 Task: Create a section Code Catalysts and in the section, add a milestone Knowledge Management System Implementation in the project AgileHero
Action: Mouse scrolled (153, 570) with delta (0, 0)
Screenshot: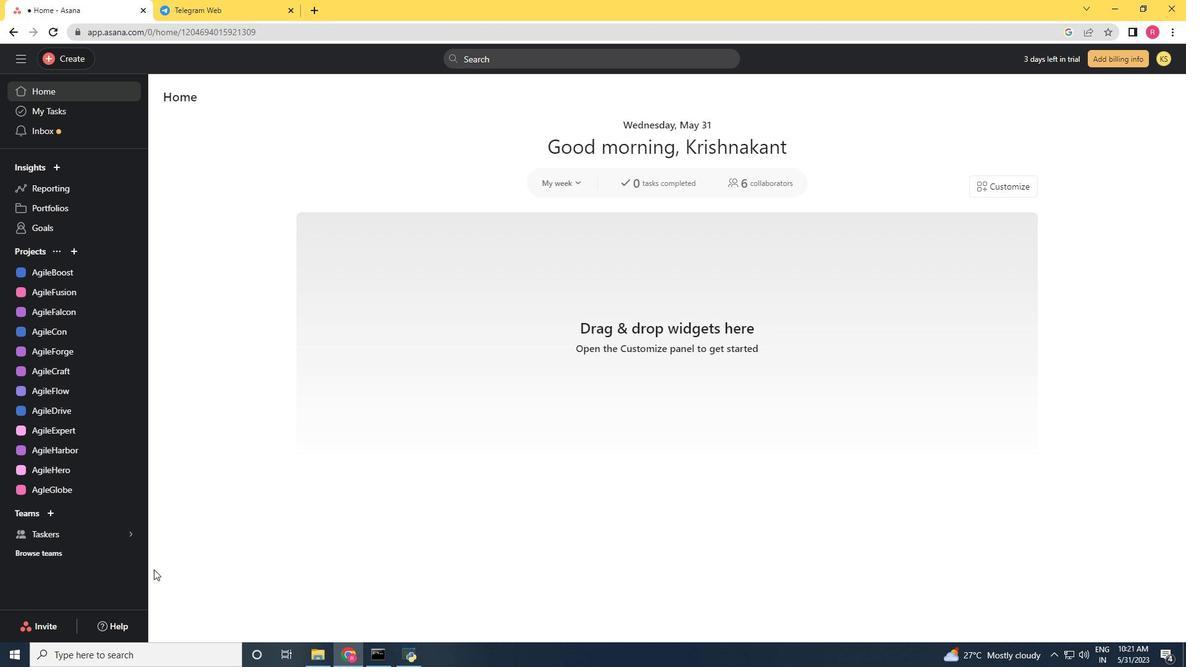 
Action: Mouse moved to (87, 473)
Screenshot: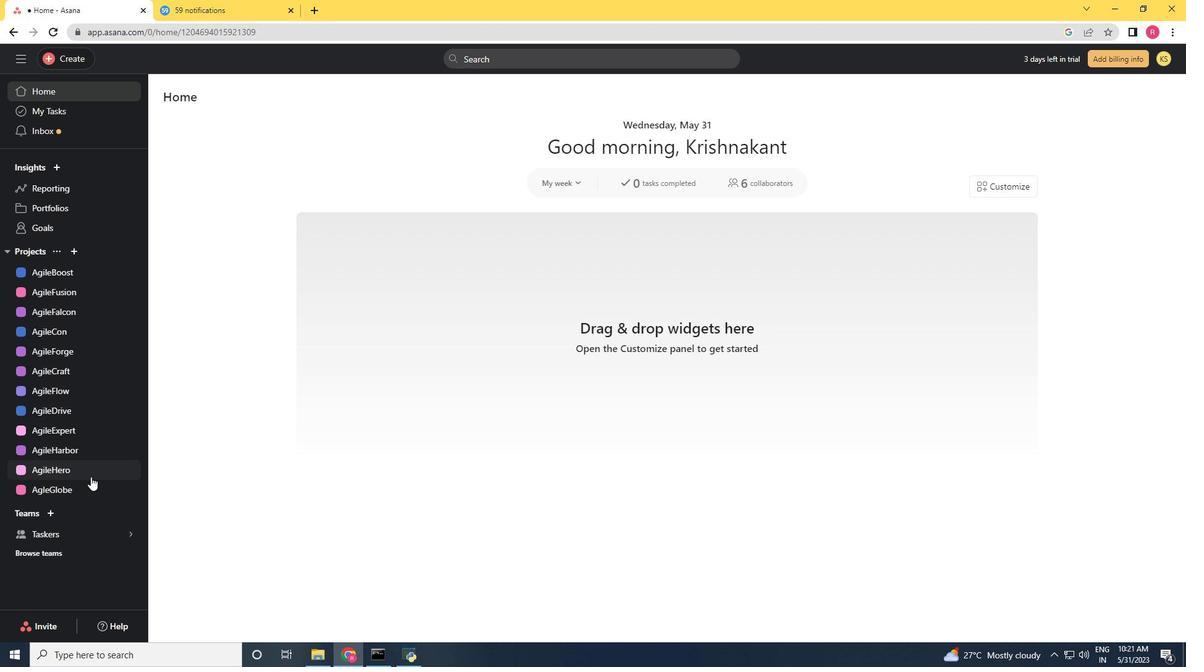 
Action: Mouse pressed left at (87, 473)
Screenshot: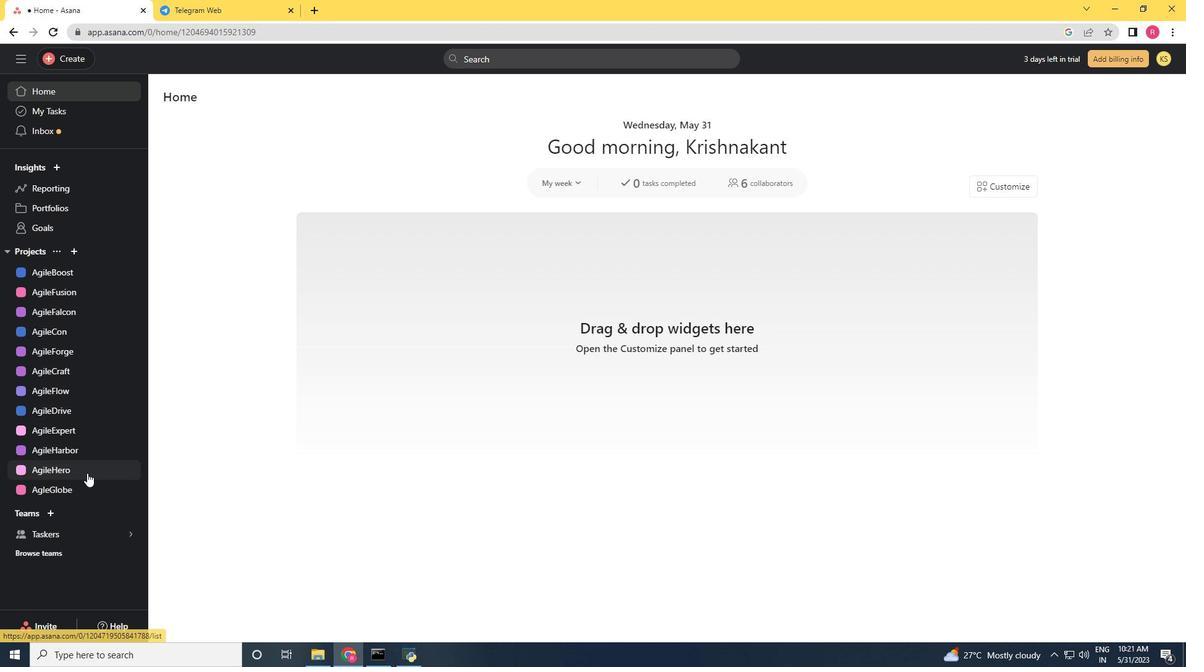 
Action: Mouse moved to (200, 498)
Screenshot: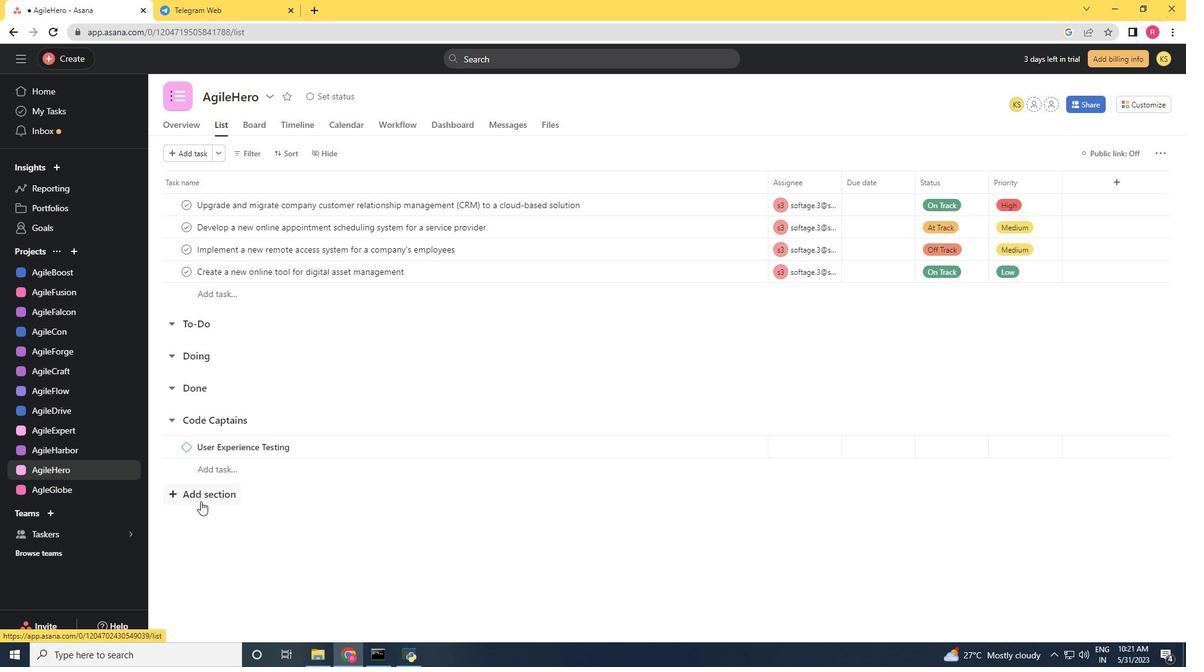 
Action: Mouse pressed left at (200, 498)
Screenshot: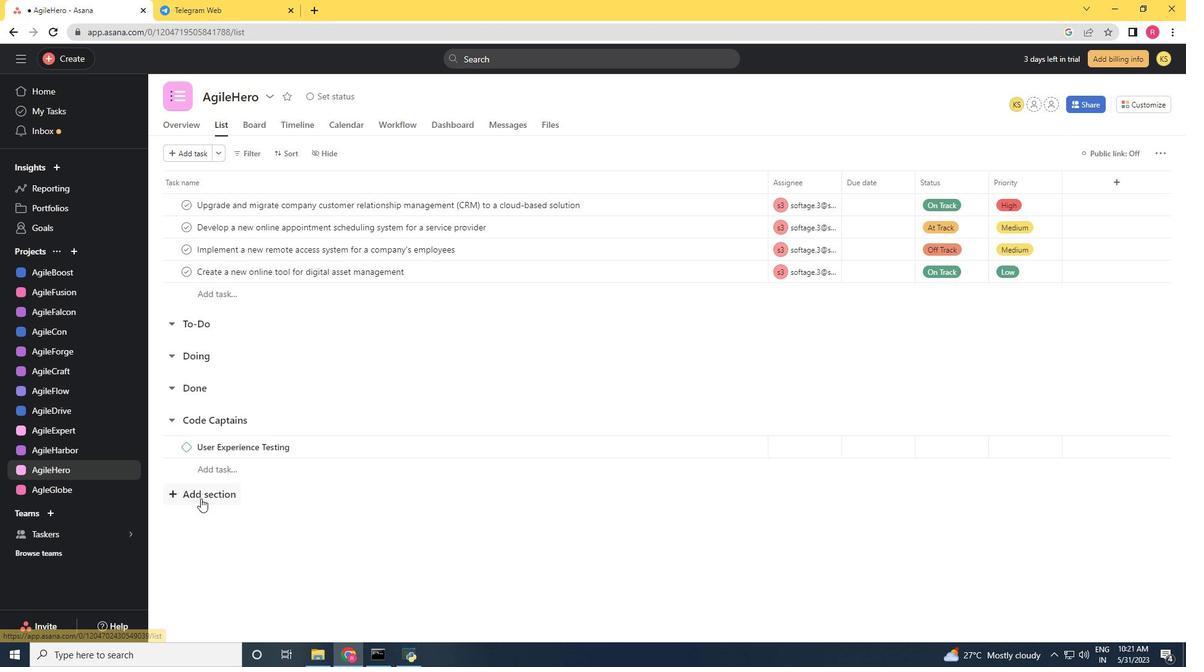 
Action: Key pressed <Key.shift>Code<Key.space><Key.shift>Catalysts<Key.space><Key.enter><Key.shift>Knowledge<Key.space><Key.shift>m<Key.backspace><Key.shift>Management<Key.space><Key.shift>System<Key.space><Key.shift>Implemet<Key.space><Key.backspace><Key.backspace><Key.backspace><Key.backspace>mentation<Key.space>
Screenshot: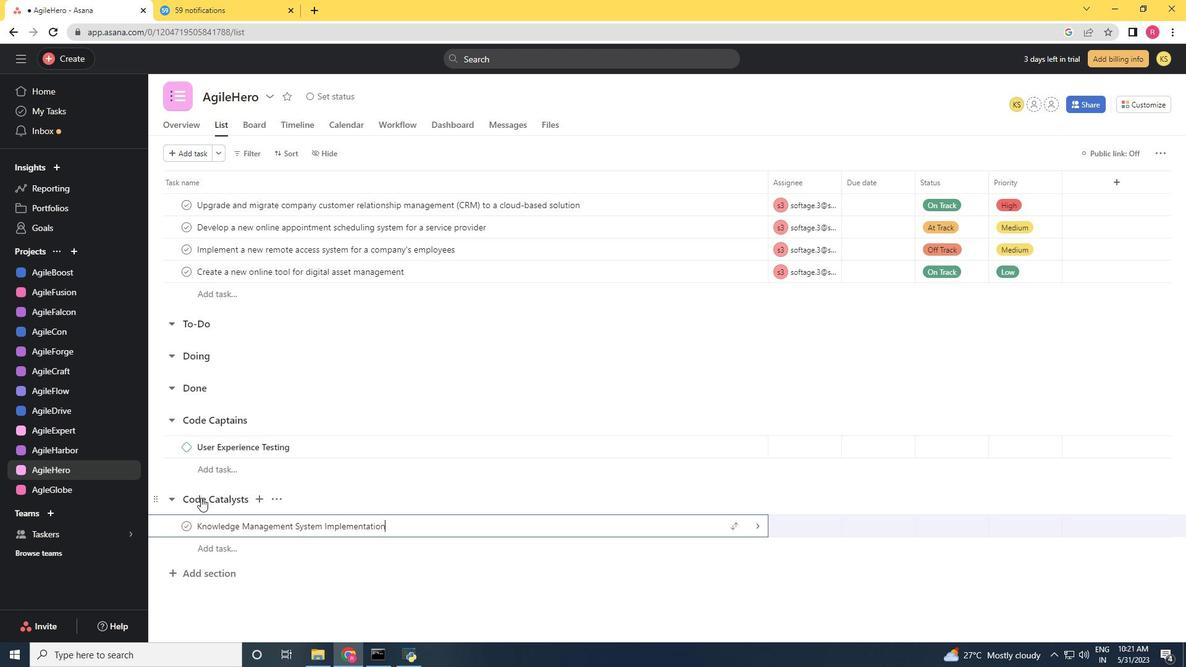 
Action: Mouse moved to (438, 509)
Screenshot: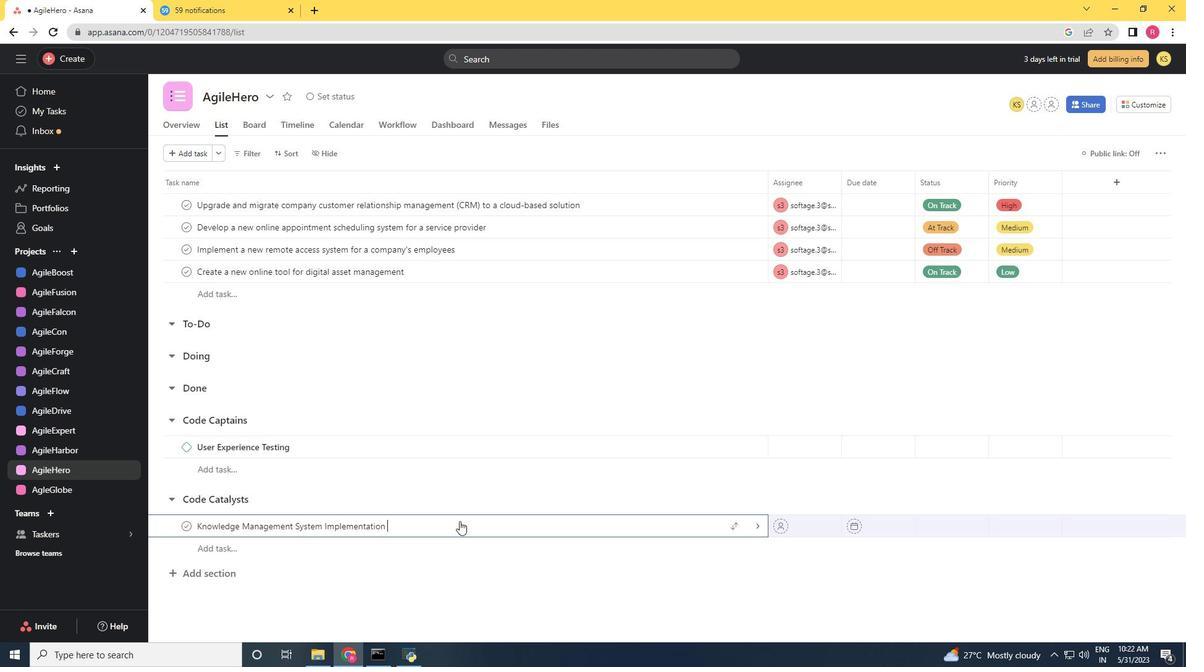 
Action: Mouse pressed right at (438, 509)
Screenshot: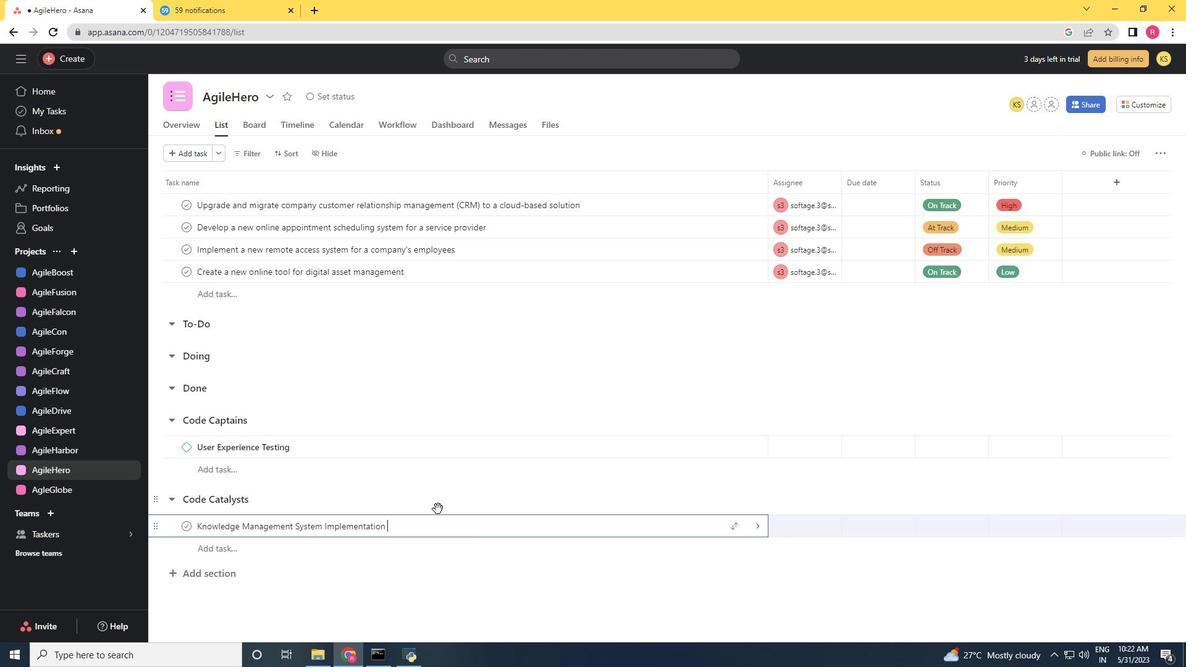 
Action: Mouse moved to (436, 520)
Screenshot: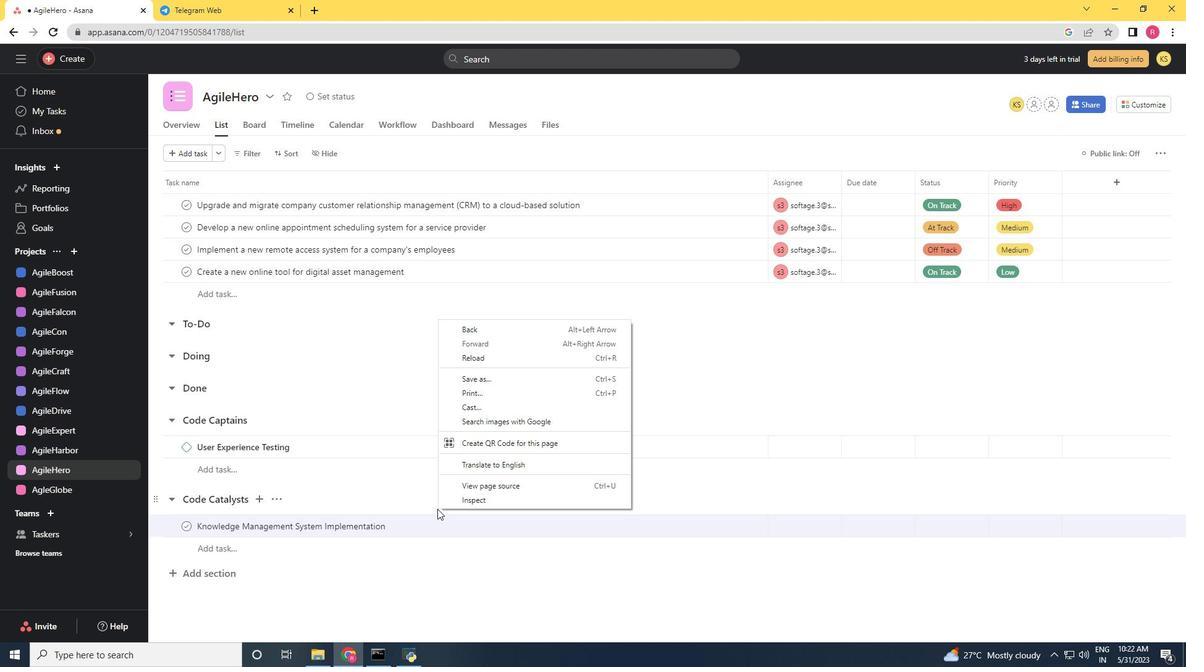 
Action: Mouse pressed left at (436, 520)
Screenshot: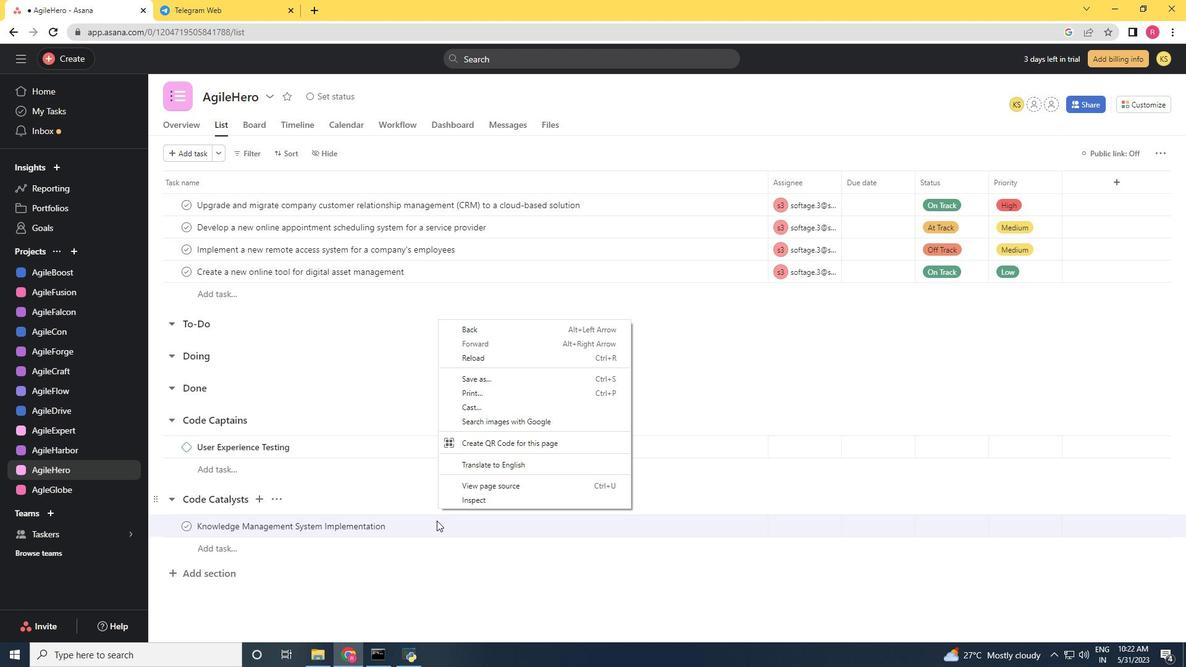 
Action: Mouse moved to (1138, 155)
Screenshot: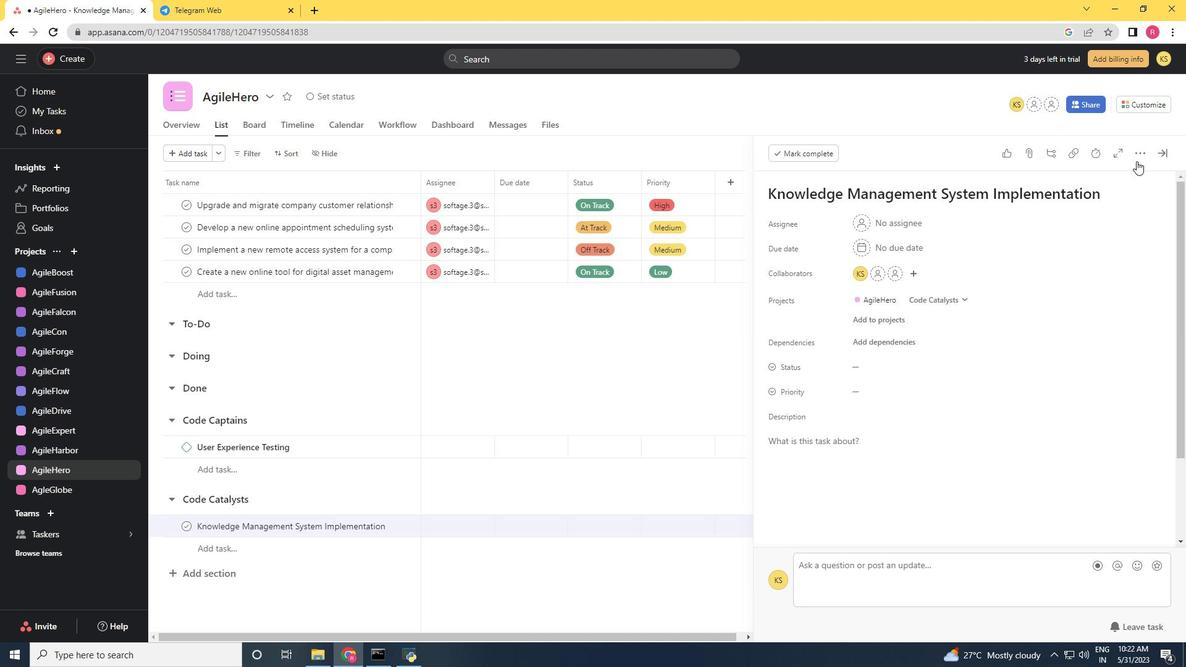 
Action: Mouse pressed left at (1138, 155)
Screenshot: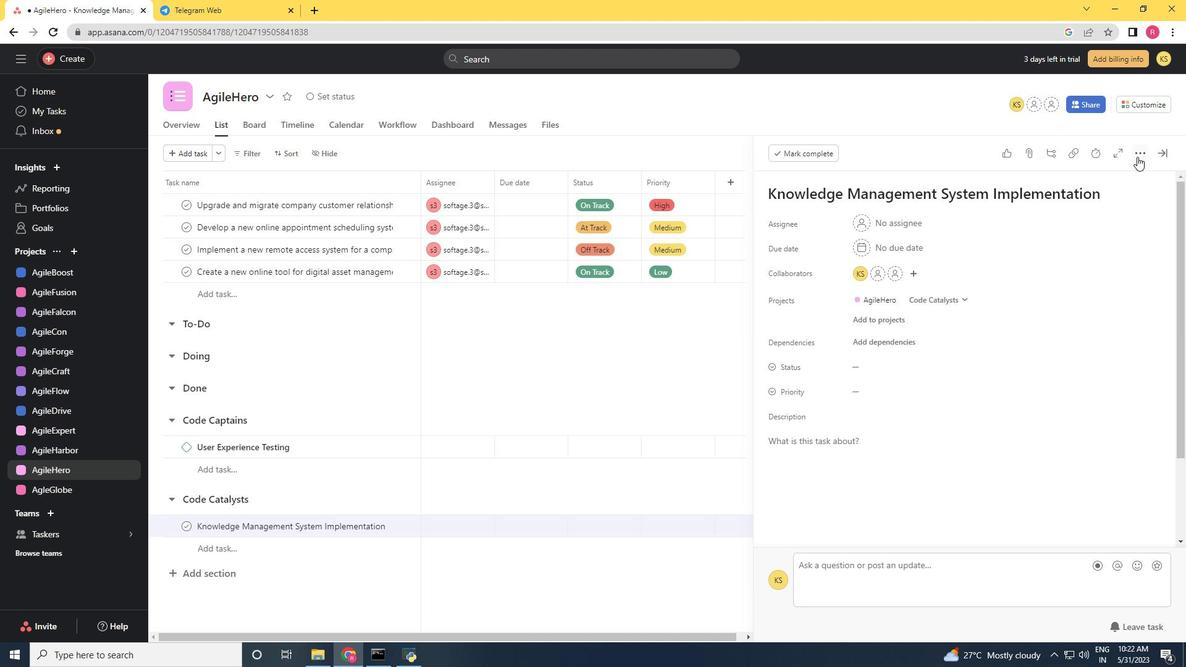 
Action: Mouse moved to (1096, 202)
Screenshot: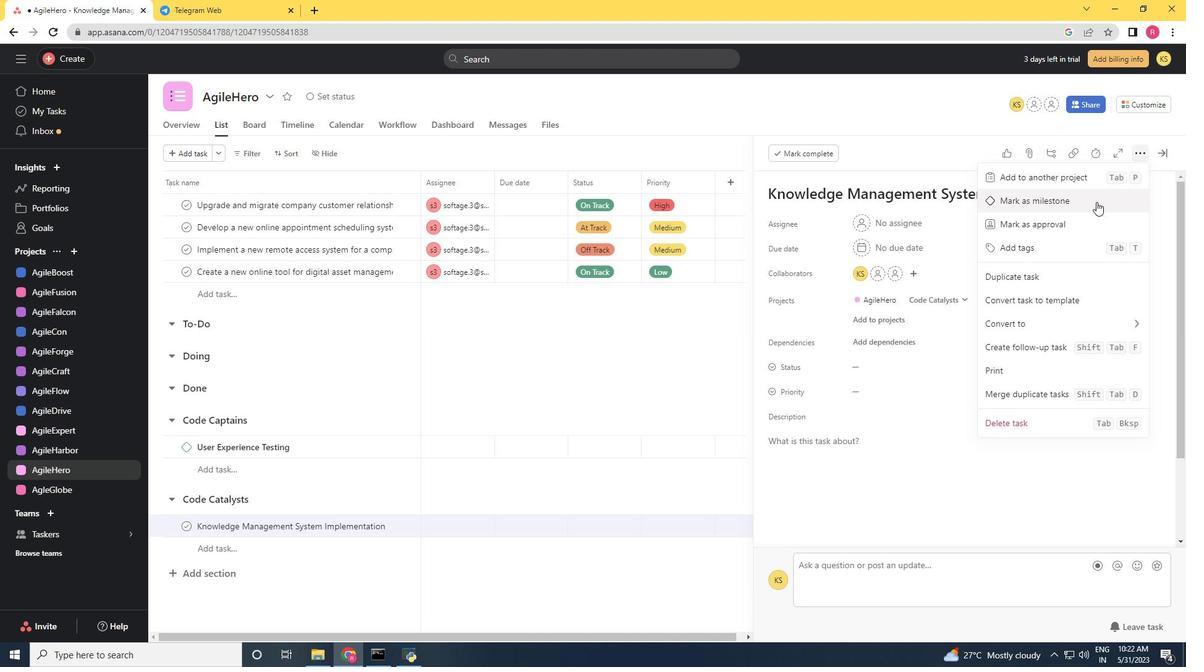 
Action: Mouse pressed left at (1096, 202)
Screenshot: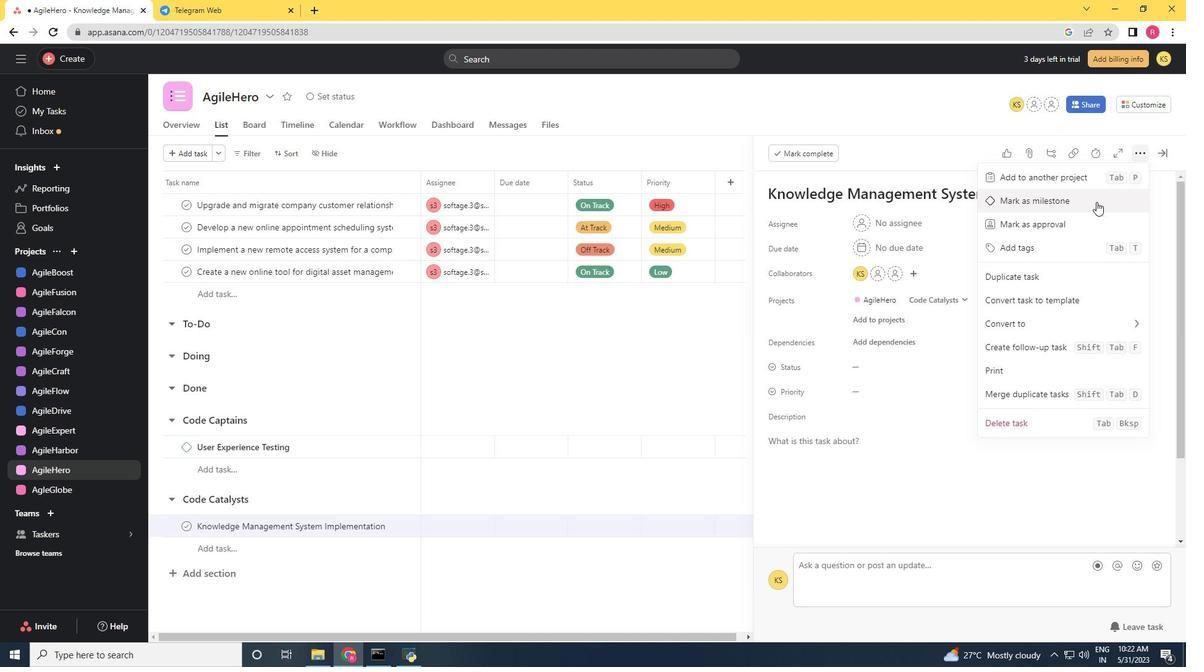 
Action: Mouse moved to (1167, 156)
Screenshot: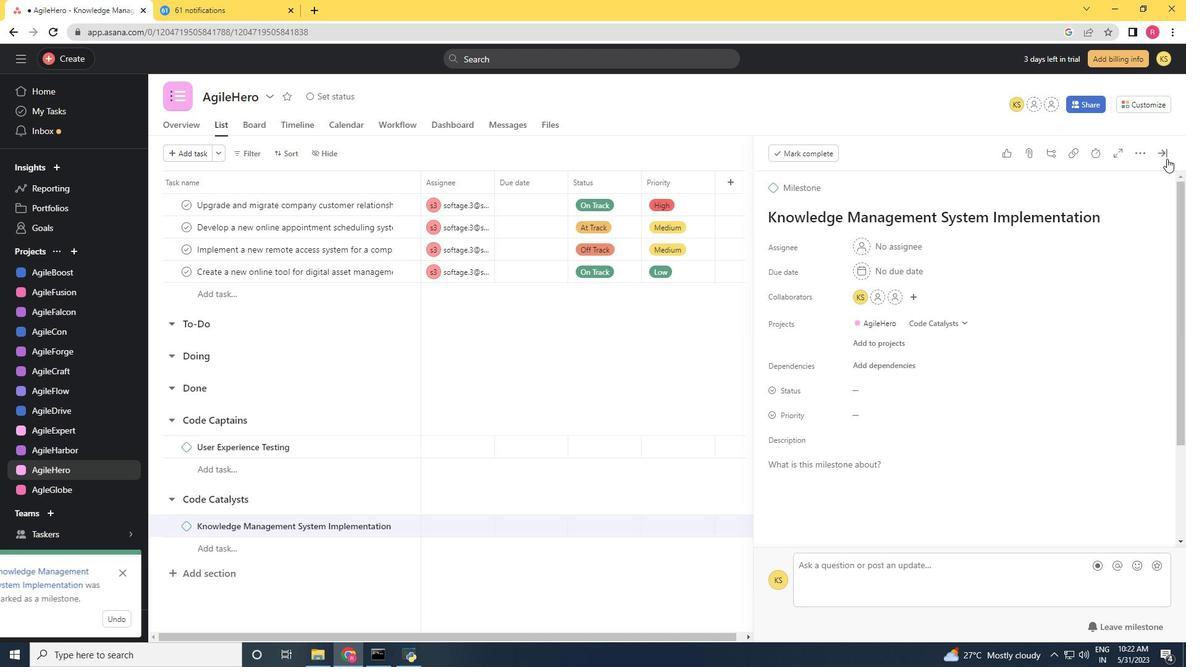 
Action: Mouse pressed left at (1167, 156)
Screenshot: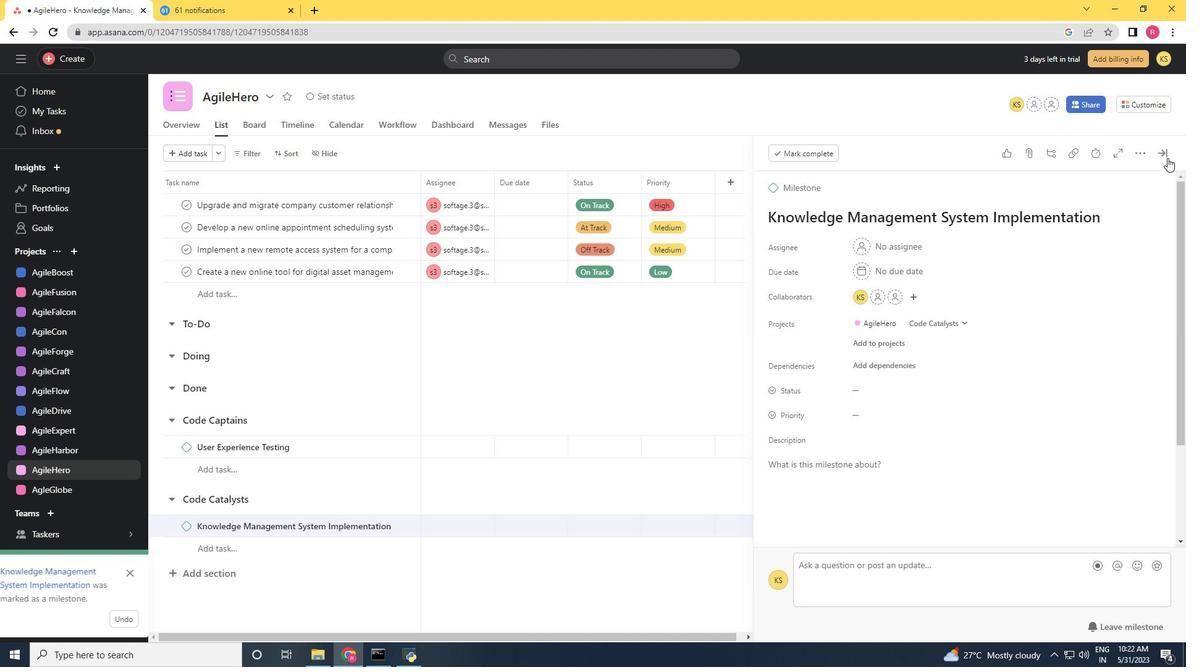 
Action: Mouse moved to (741, 309)
Screenshot: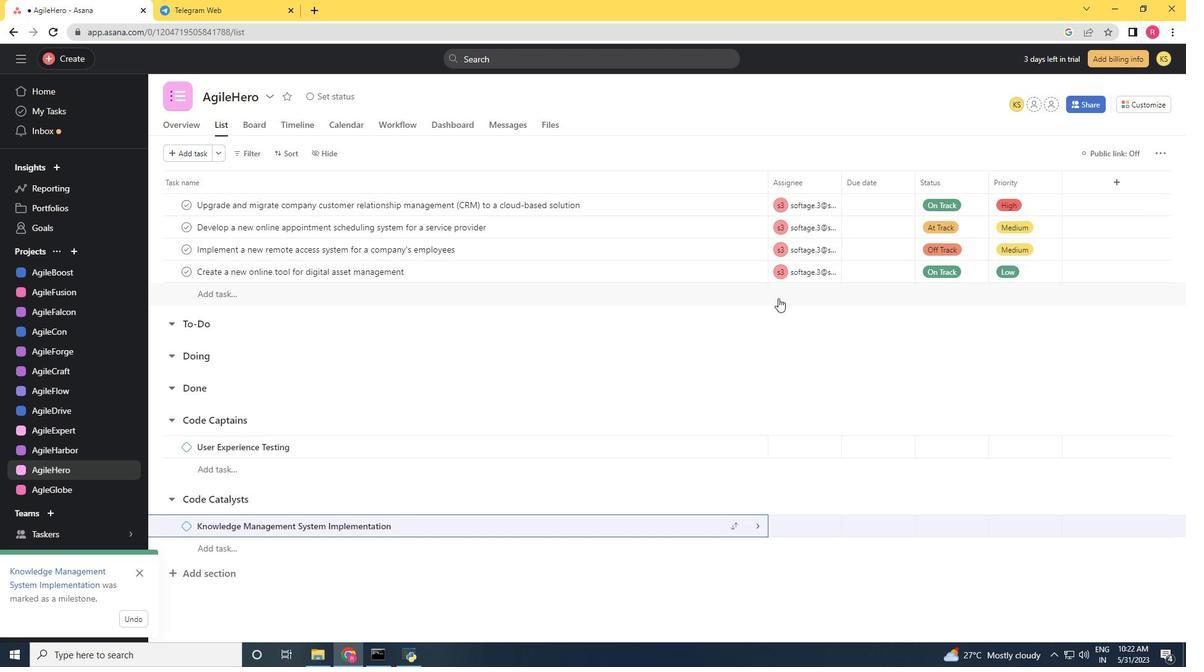 
